 Task: Choose the paper size A4 for printing the document.
Action: Mouse moved to (65, 112)
Screenshot: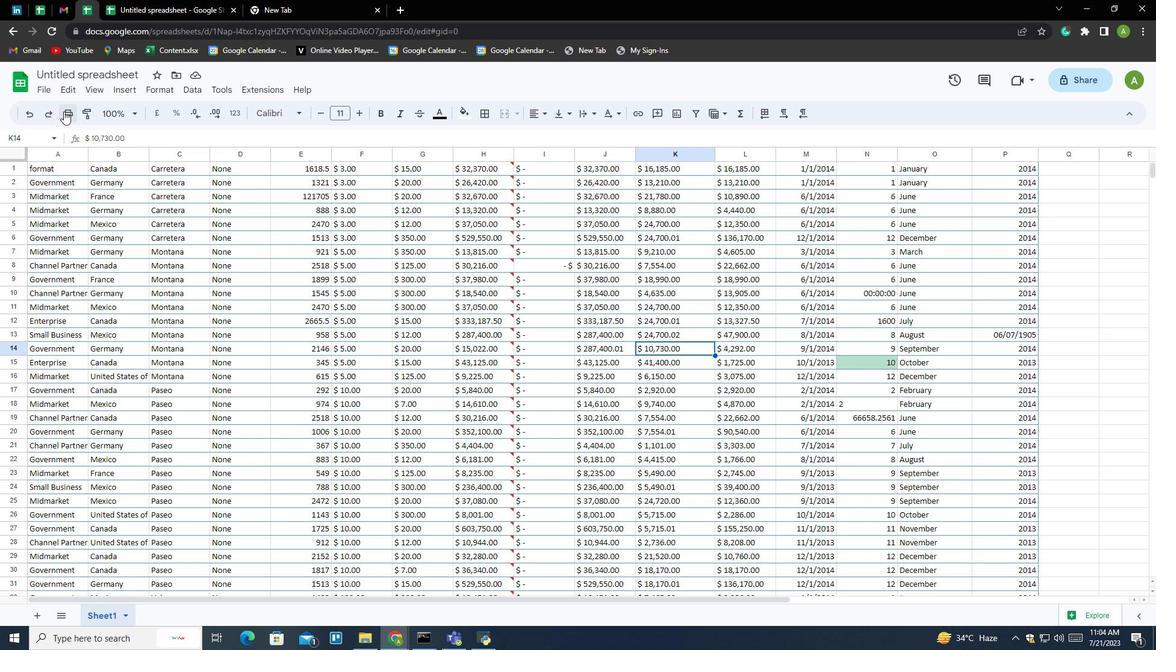 
Action: Mouse pressed left at (65, 112)
Screenshot: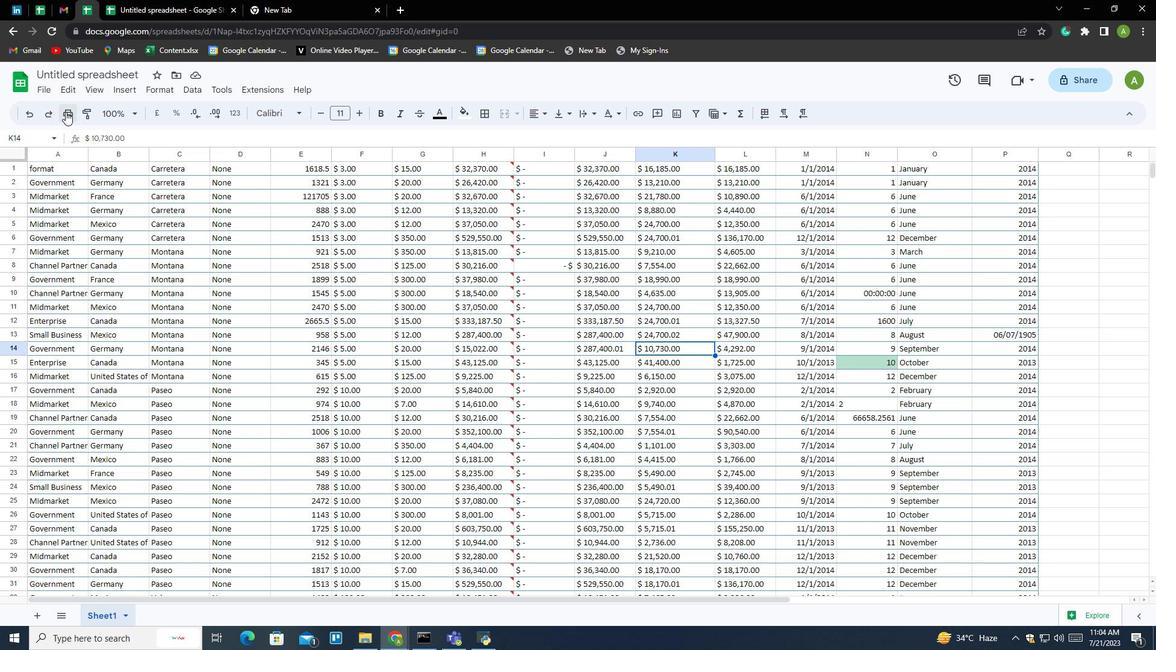 
Action: Mouse moved to (1115, 79)
Screenshot: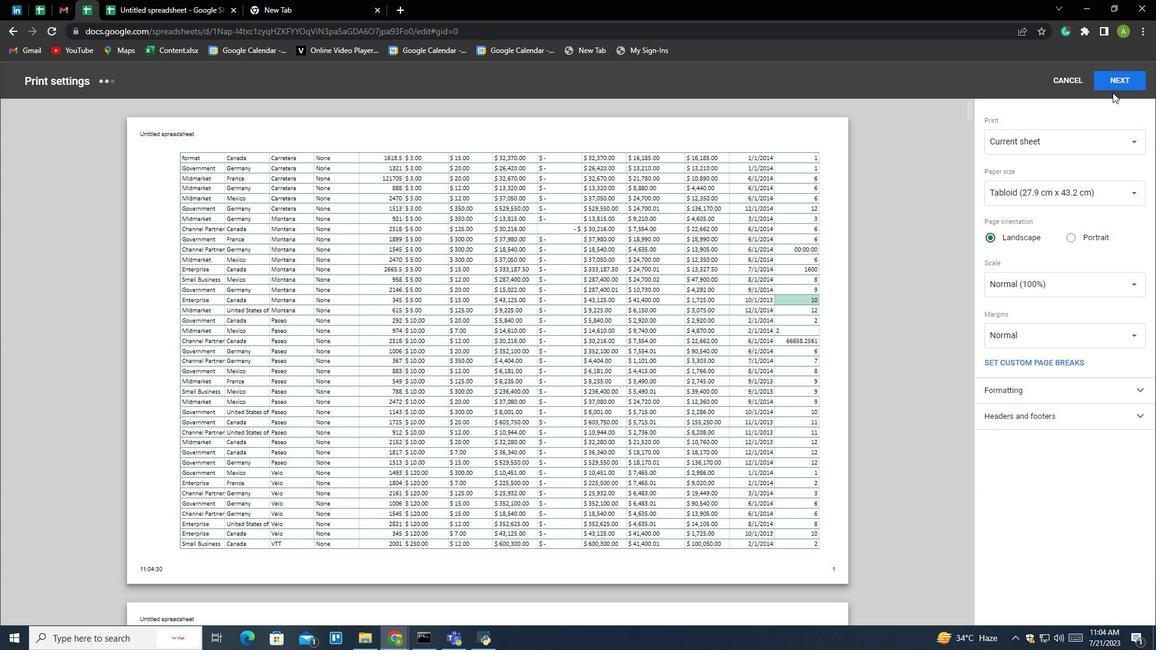 
Action: Mouse pressed left at (1115, 79)
Screenshot: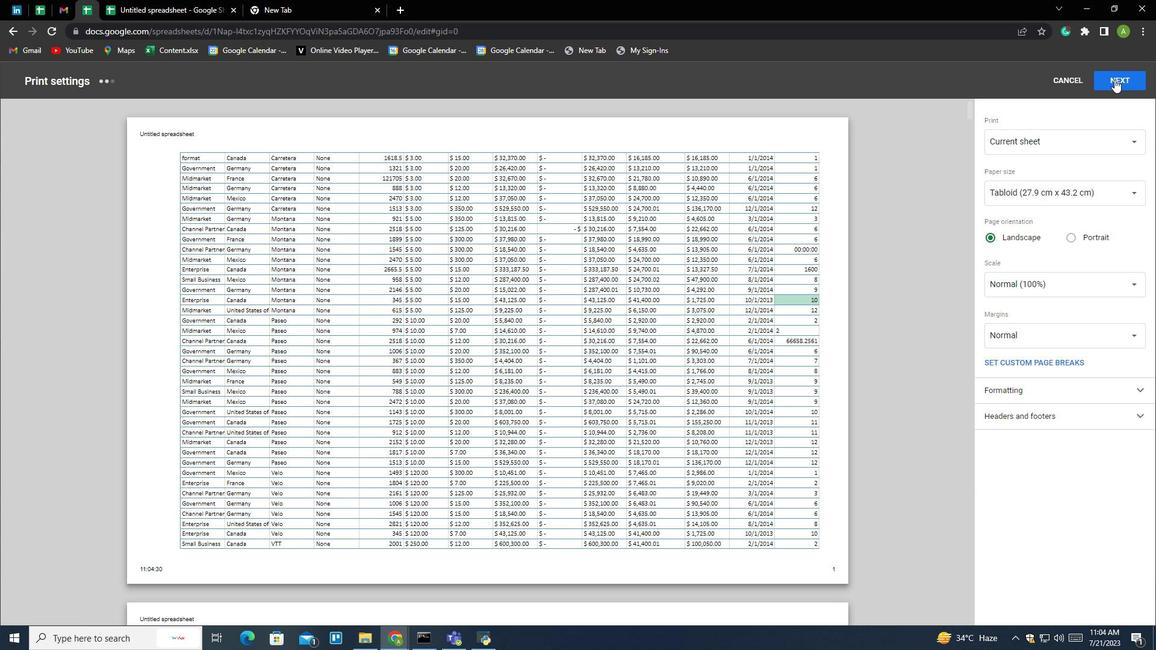 
Action: Mouse moved to (817, 199)
Screenshot: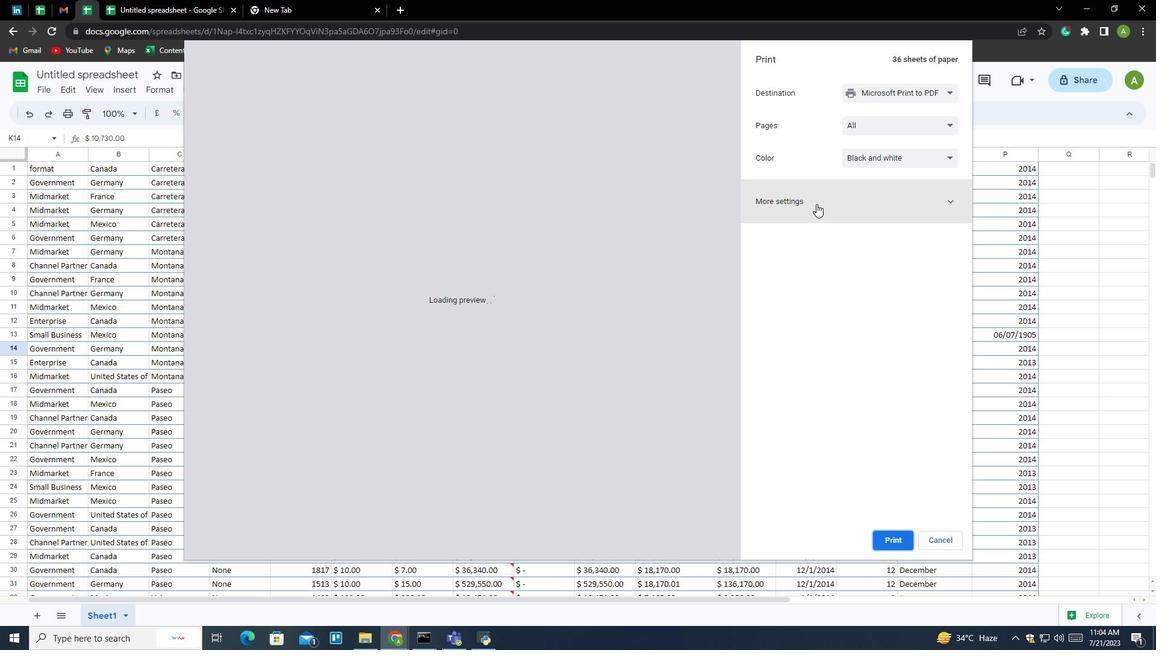 
Action: Mouse pressed left at (817, 199)
Screenshot: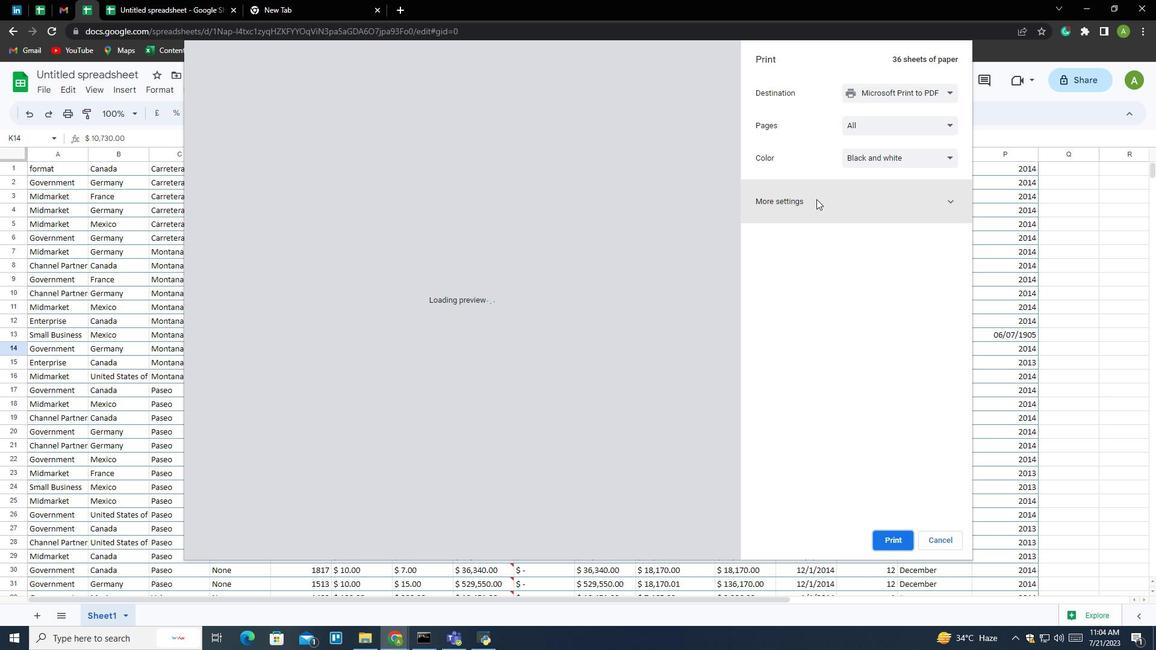 
Action: Mouse moved to (855, 243)
Screenshot: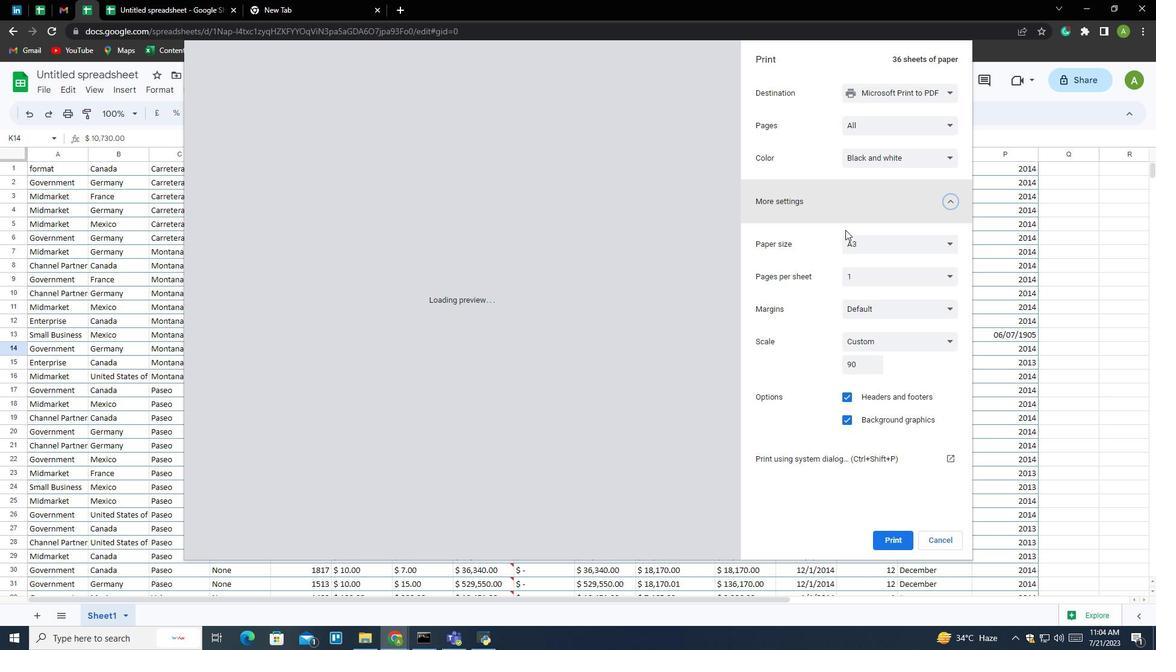 
Action: Mouse pressed left at (855, 243)
Screenshot: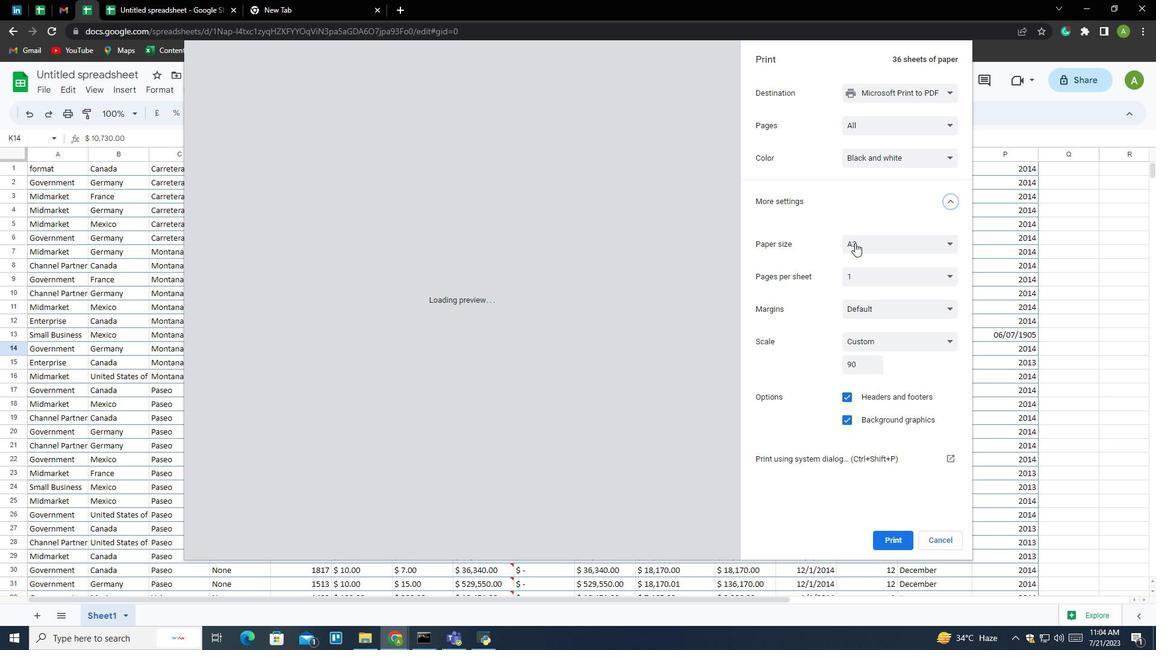 
Action: Mouse moved to (861, 318)
Screenshot: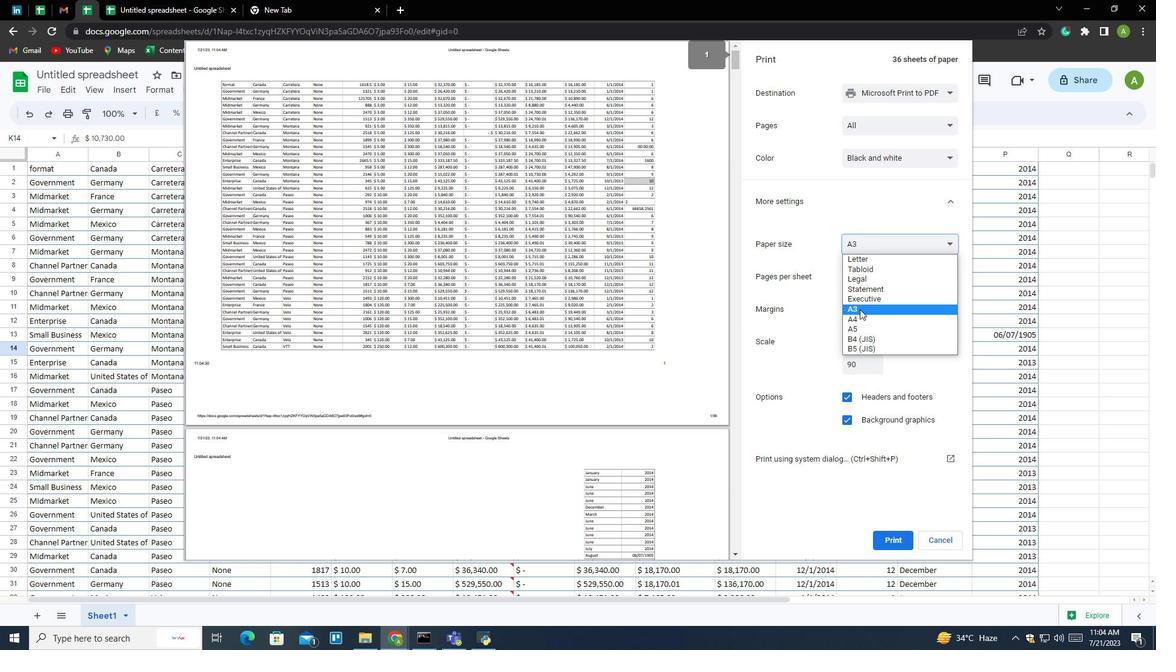 
Action: Mouse pressed left at (861, 318)
Screenshot: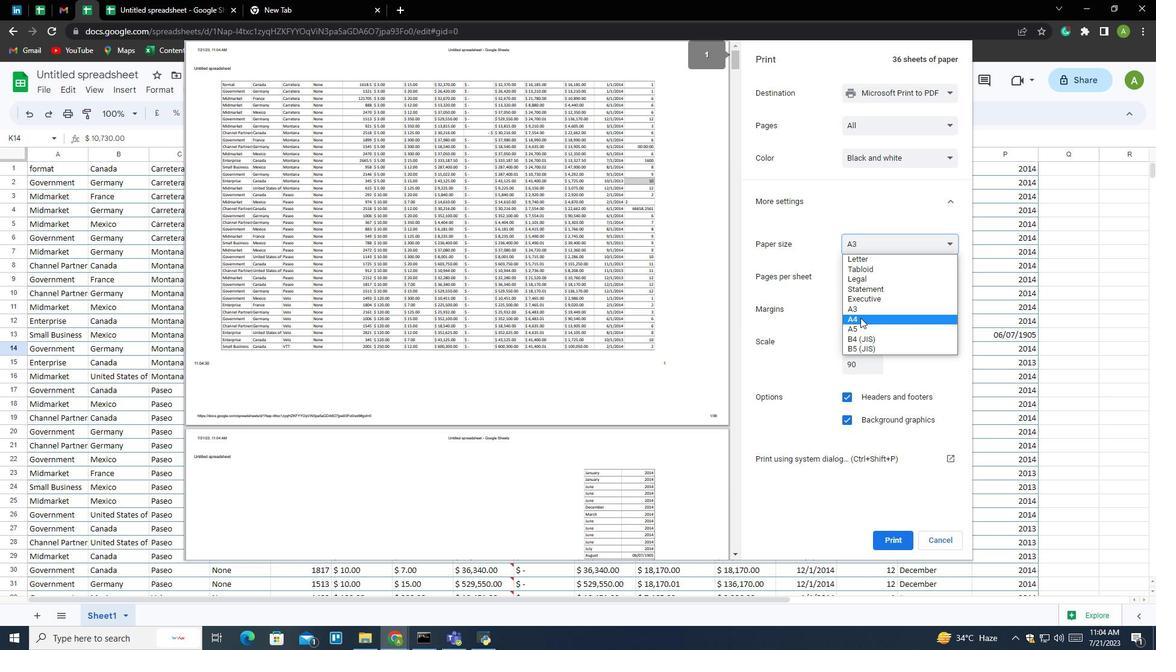
Action: Mouse moved to (856, 314)
Screenshot: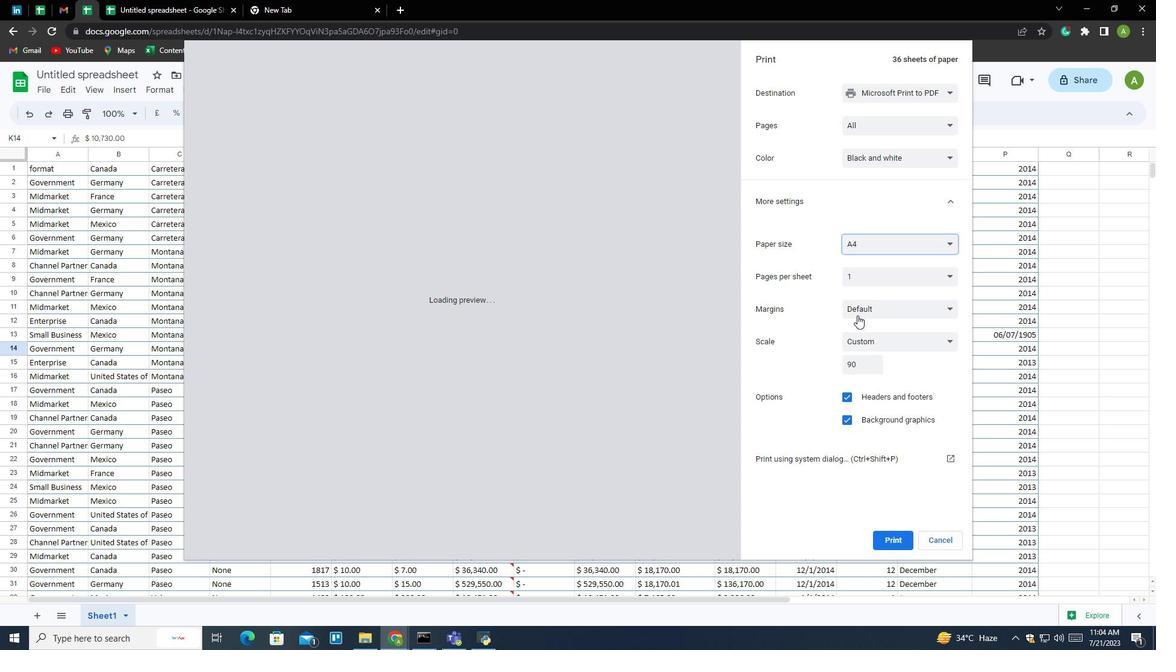 
